 Task: Add Micheal Scott as an inventor.
Action: Mouse moved to (897, 87)
Screenshot: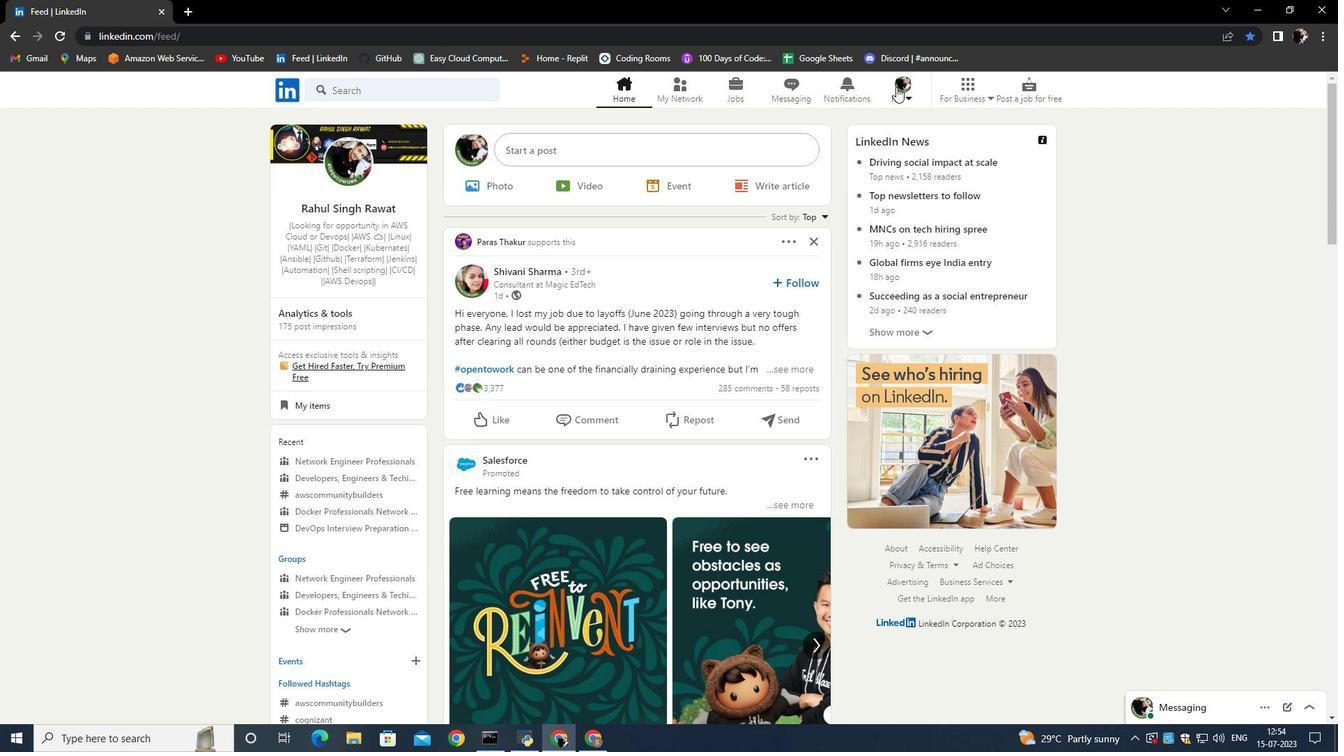 
Action: Mouse pressed left at (897, 87)
Screenshot: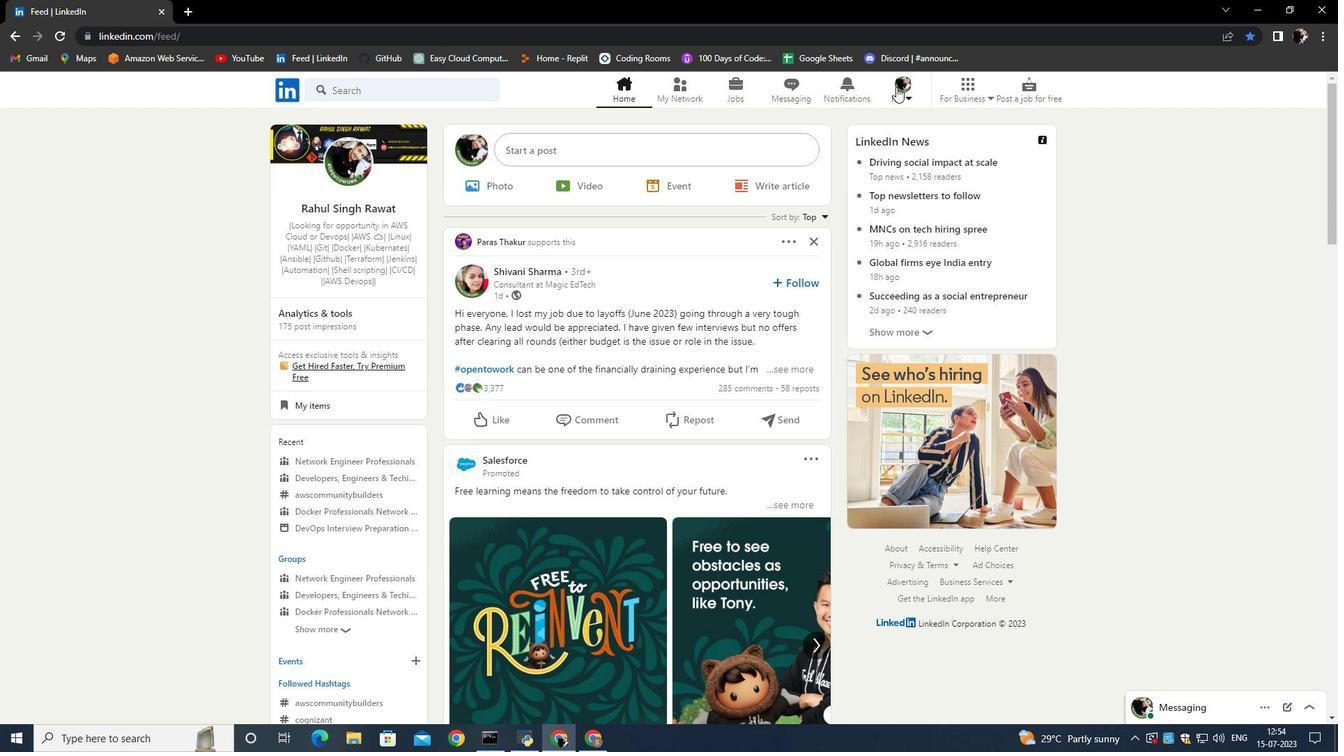 
Action: Mouse moved to (784, 168)
Screenshot: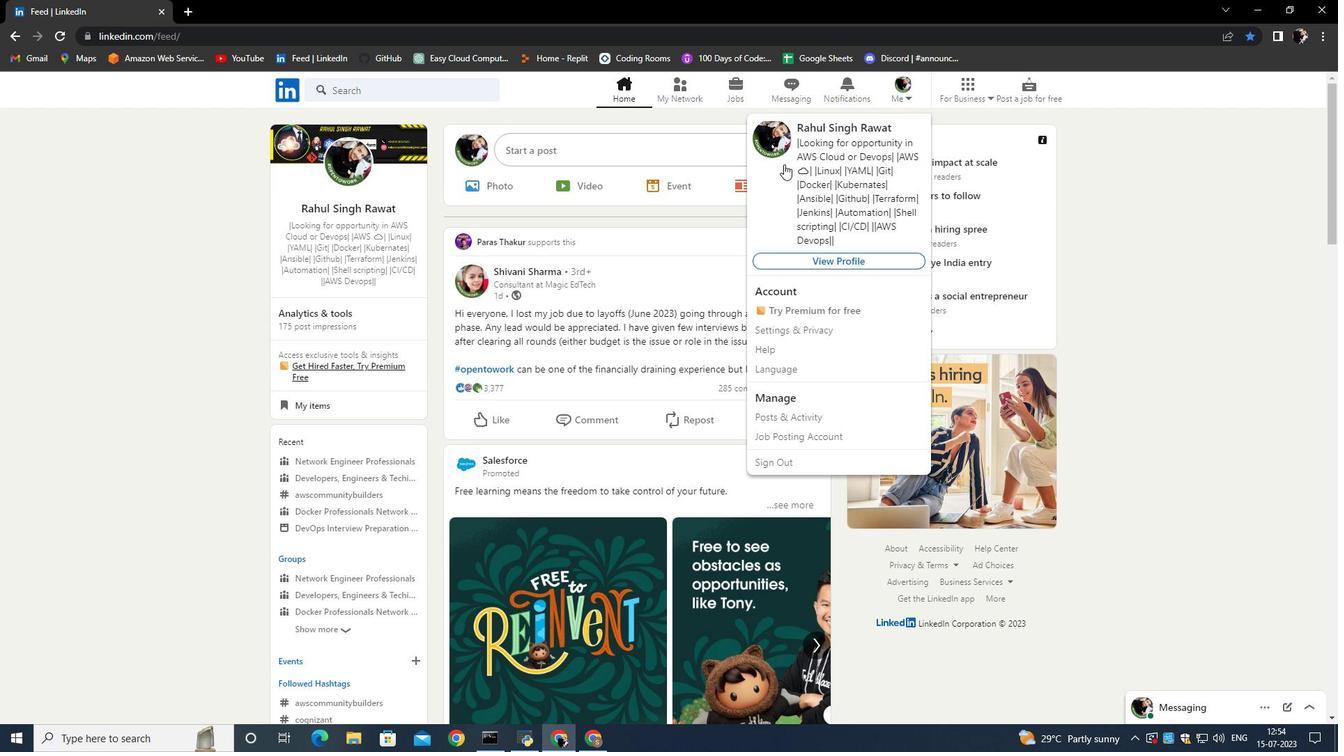 
Action: Mouse pressed left at (784, 168)
Screenshot: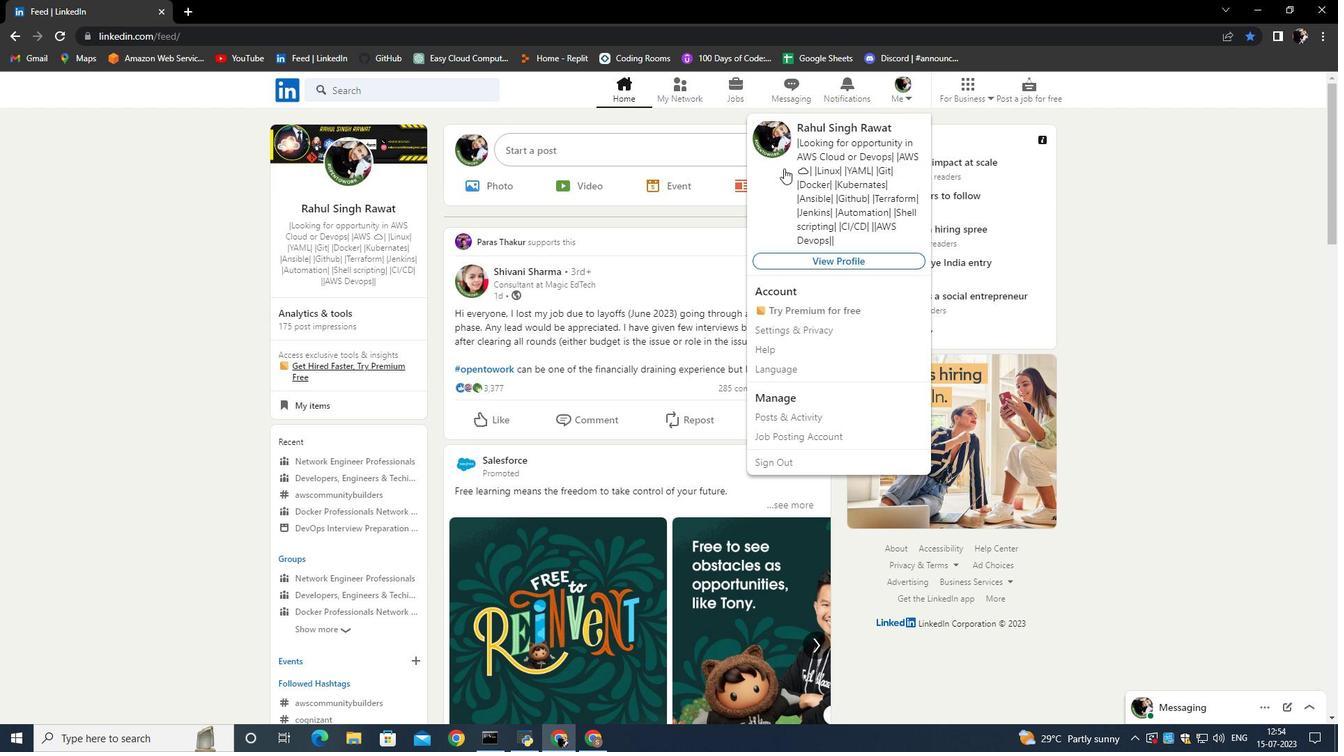 
Action: Mouse moved to (421, 529)
Screenshot: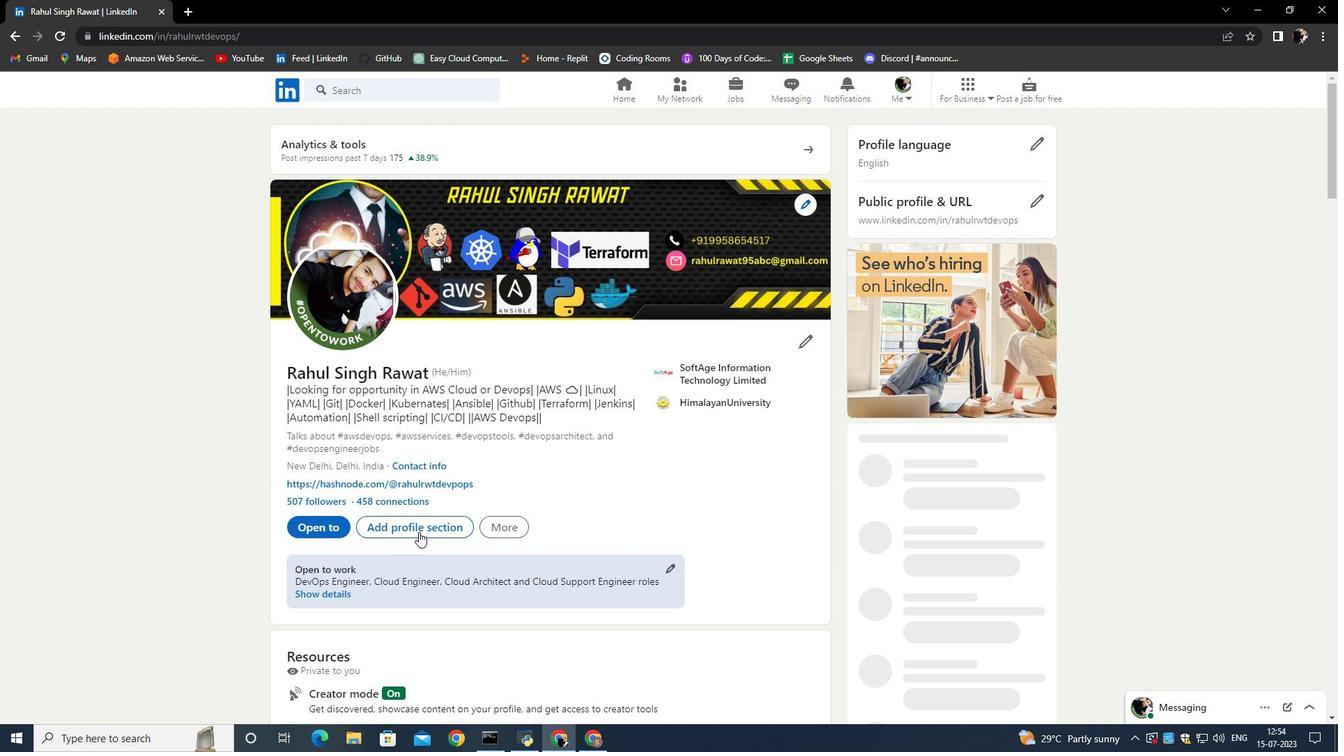 
Action: Mouse pressed left at (421, 529)
Screenshot: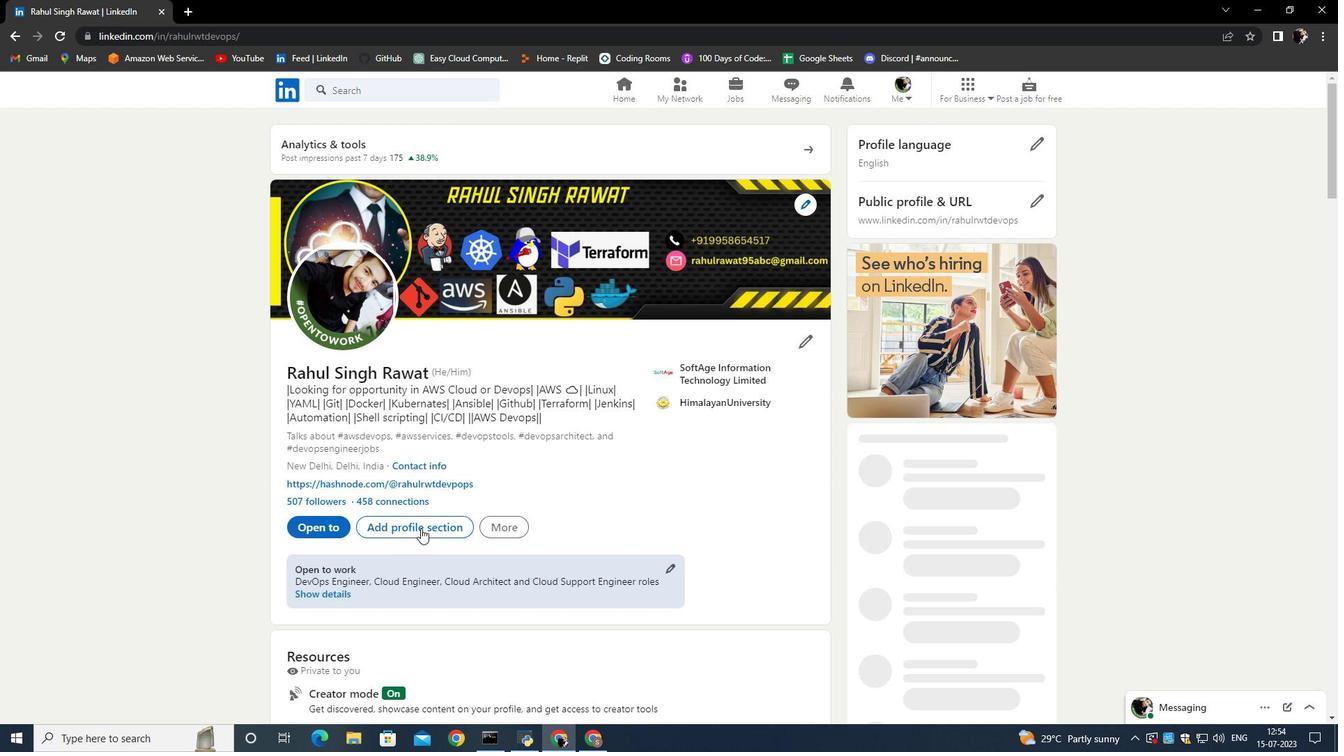 
Action: Mouse moved to (533, 392)
Screenshot: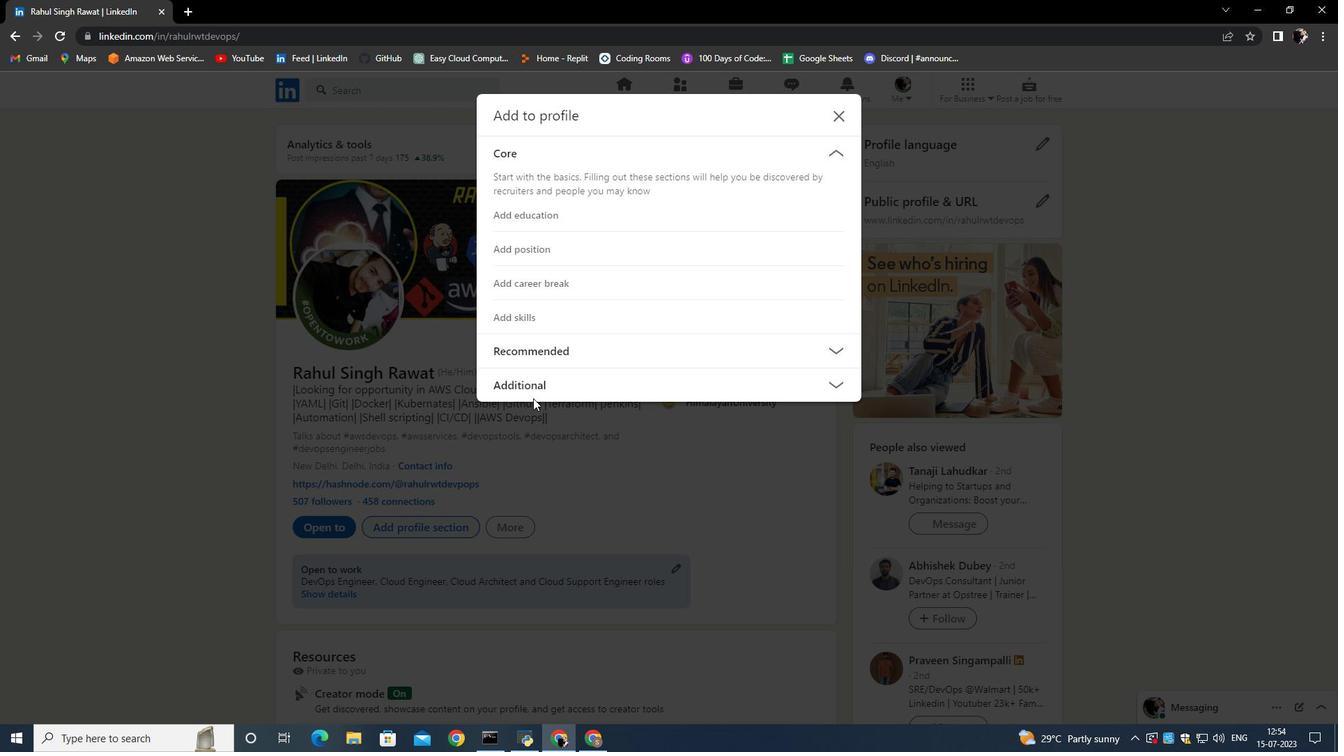
Action: Mouse pressed left at (533, 392)
Screenshot: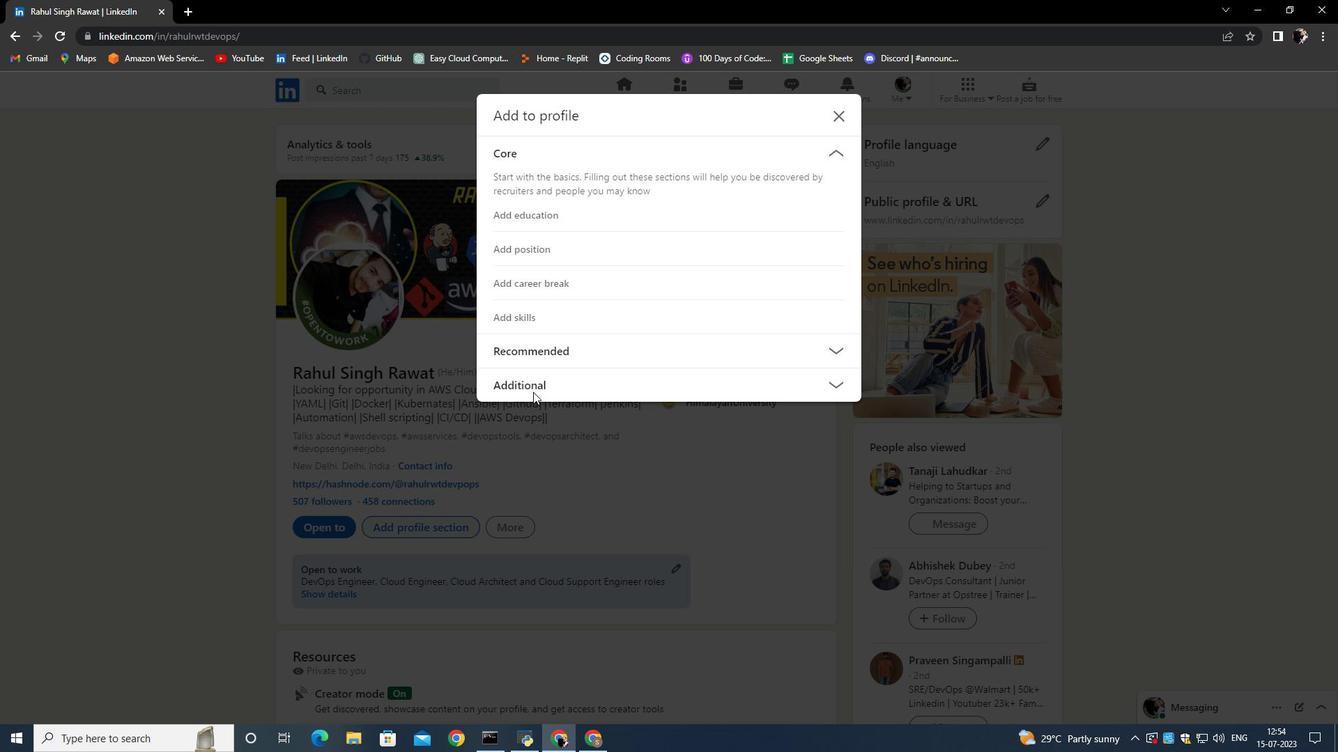 
Action: Mouse moved to (536, 352)
Screenshot: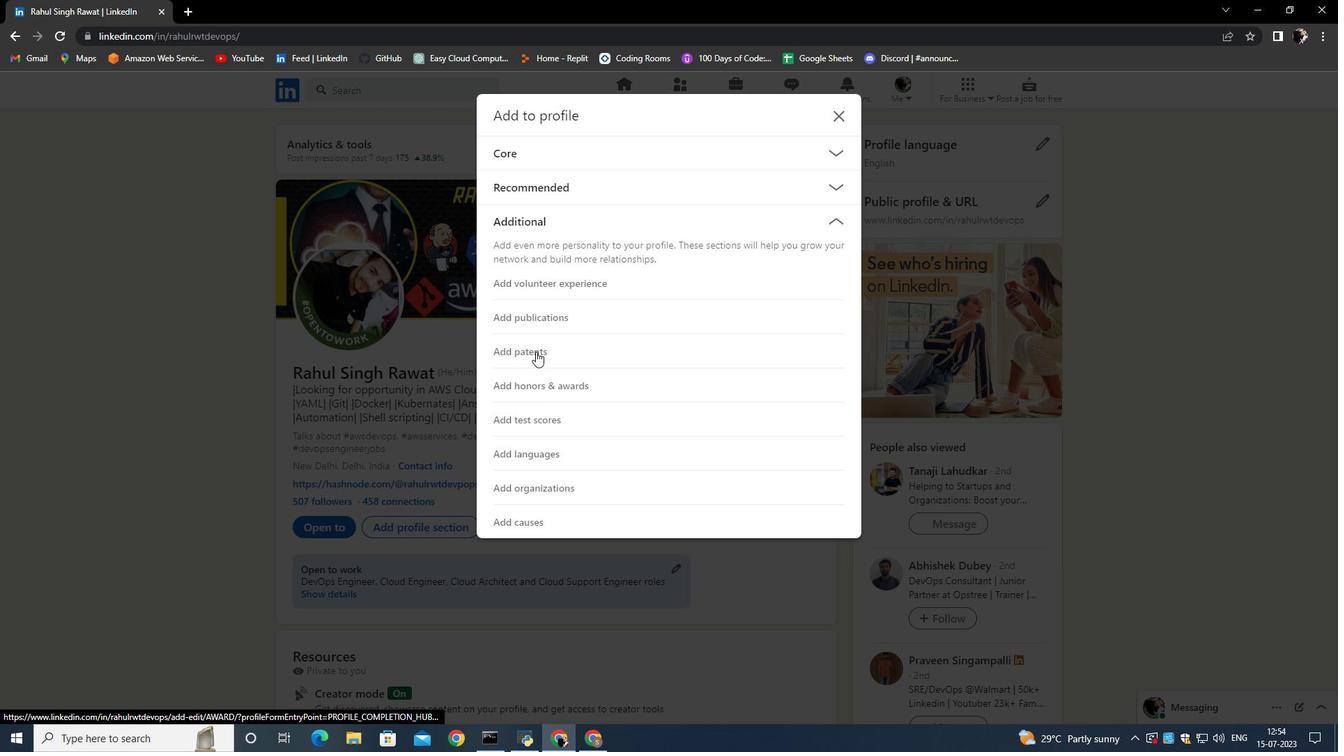 
Action: Mouse pressed left at (536, 352)
Screenshot: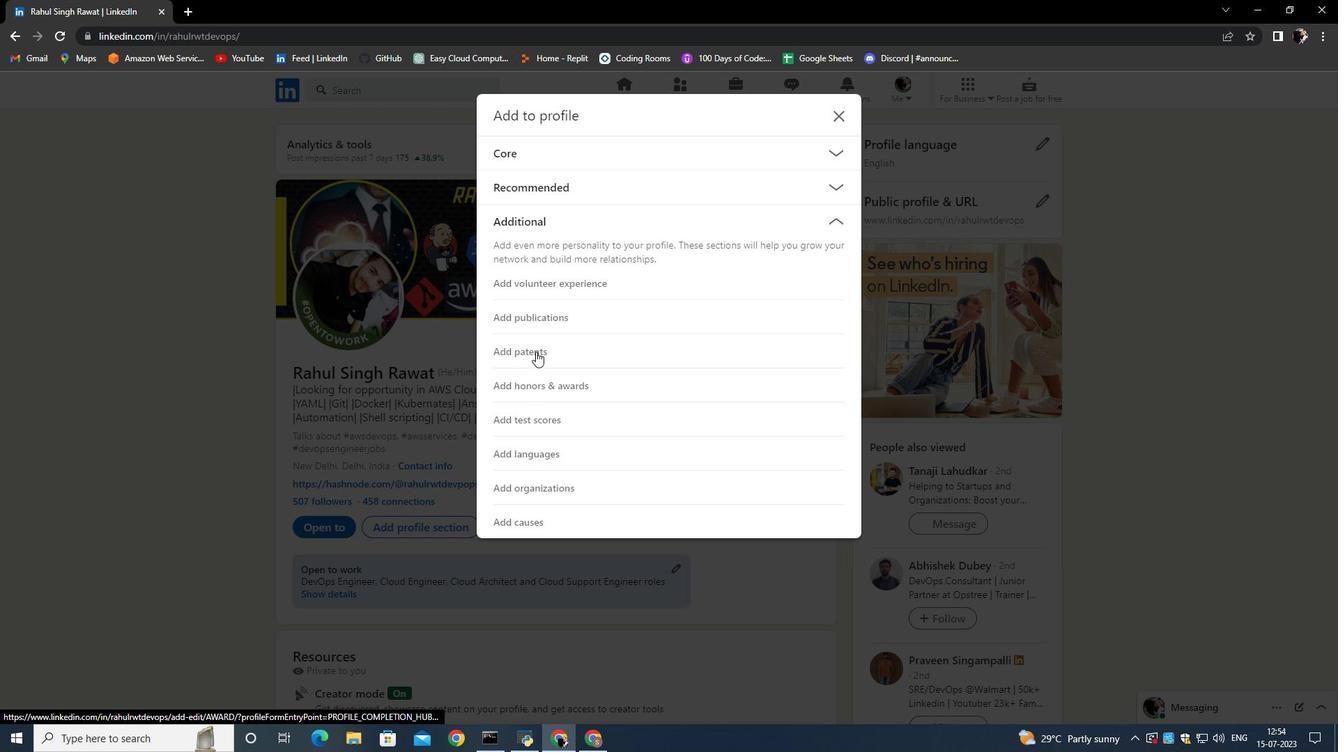 
Action: Mouse moved to (490, 329)
Screenshot: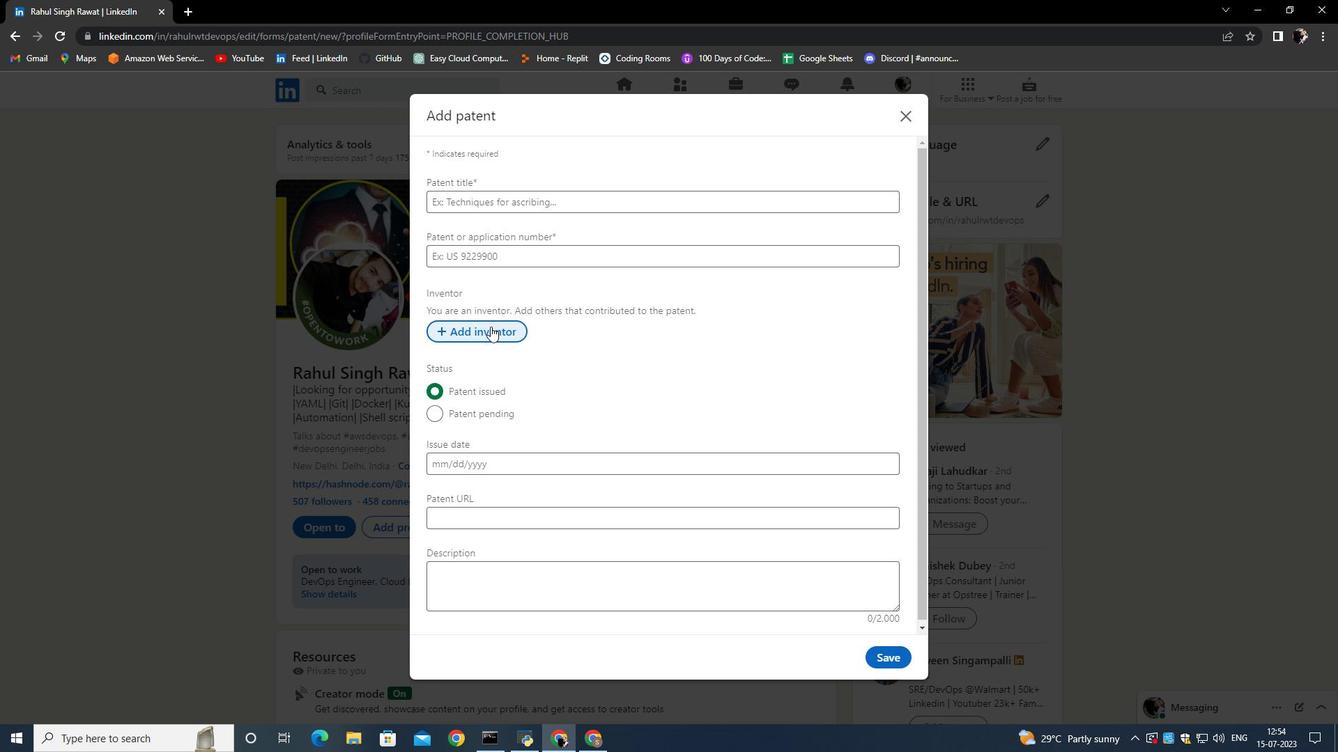 
Action: Mouse pressed left at (490, 329)
Screenshot: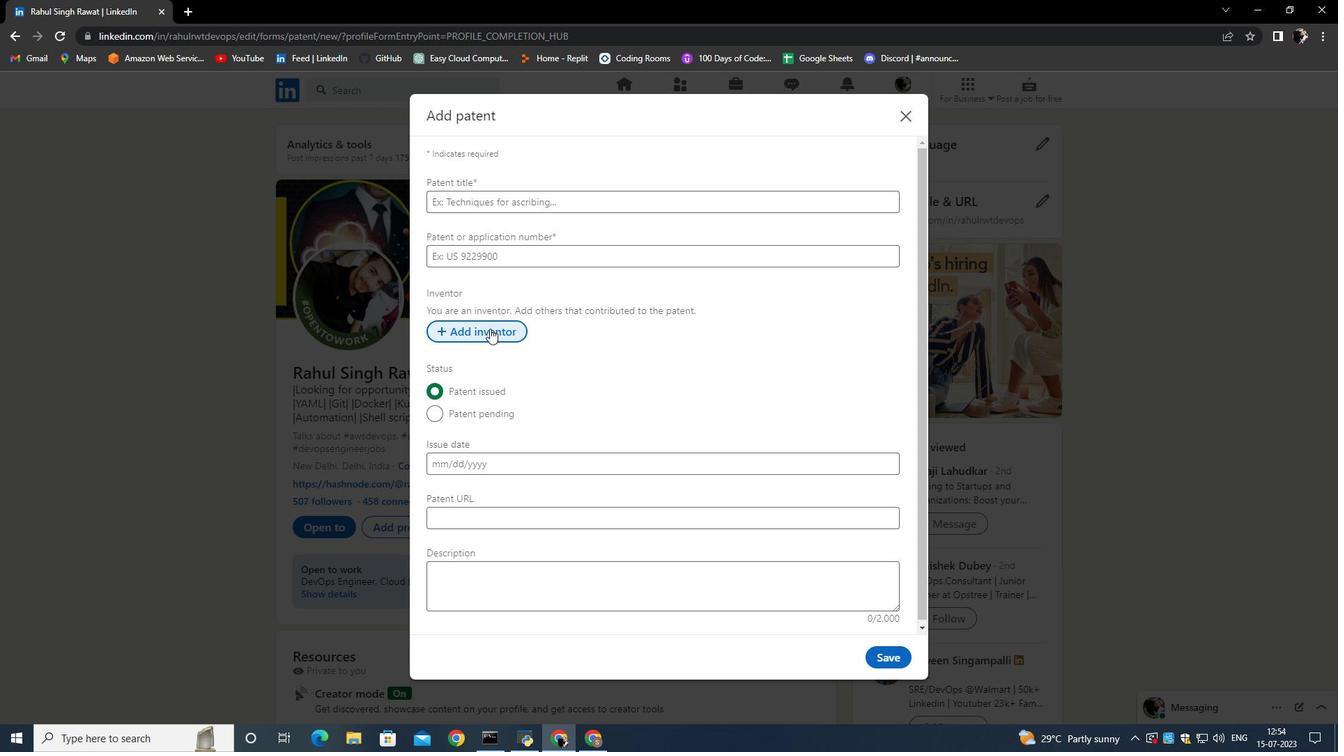 
Action: Mouse pressed left at (490, 329)
Screenshot: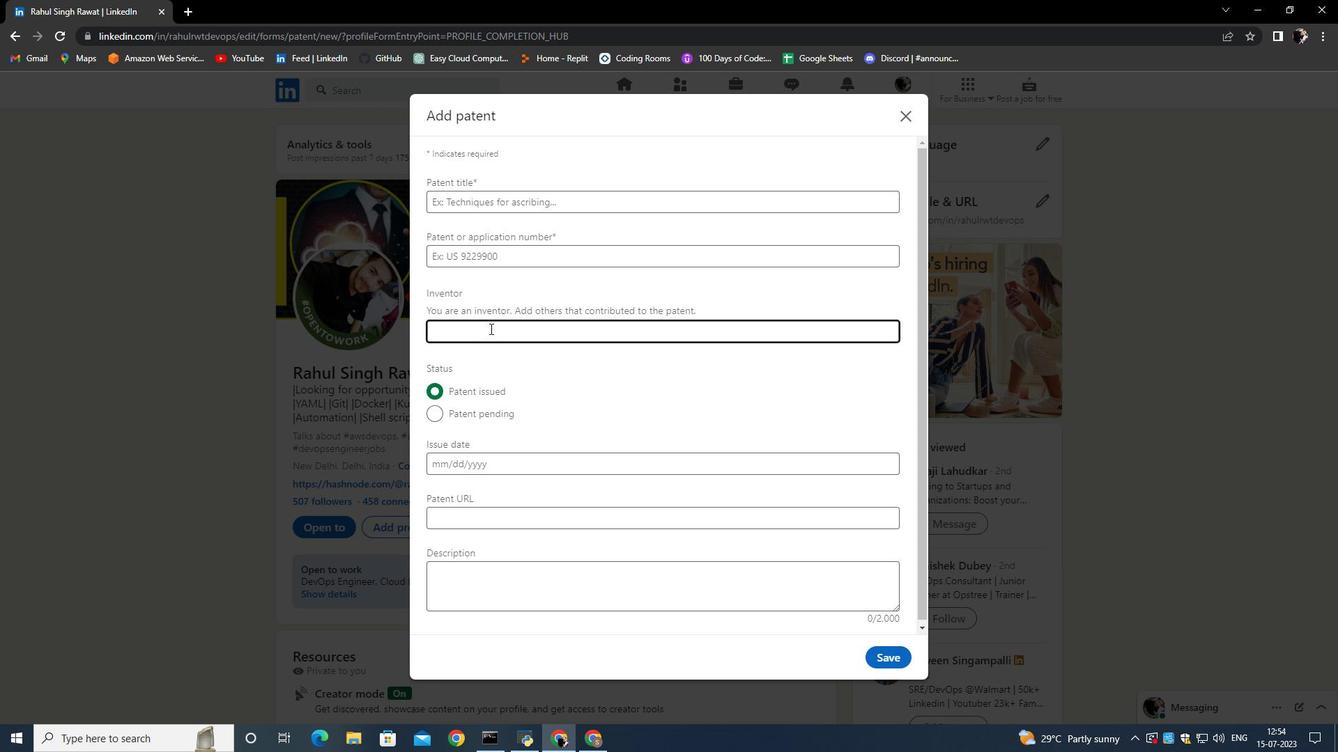 
Action: Key pressed <Key.caps_lock>M<Key.caps_lock>icheal<Key.space><Key.caps_lock>S<Key.caps_lock>cc<Key.backspace>ott<Key.enter>
Screenshot: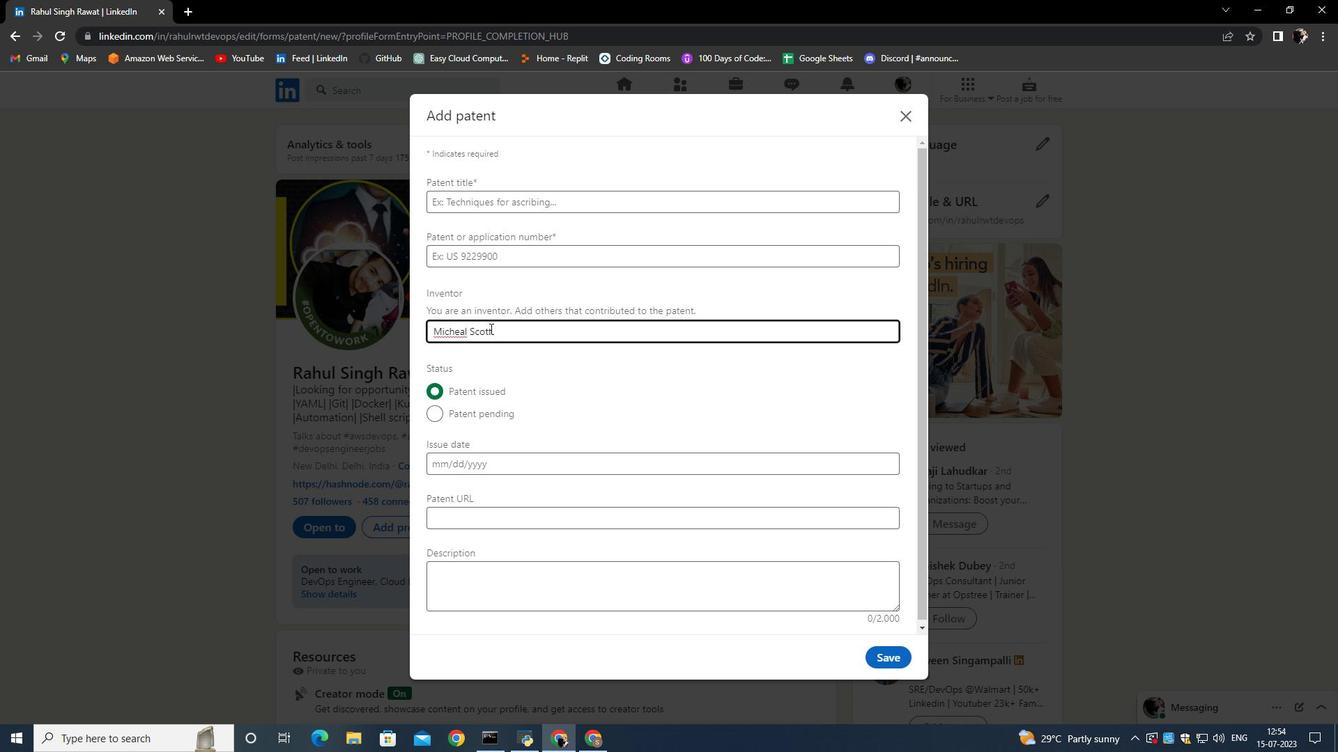 
Action: Mouse moved to (504, 361)
Screenshot: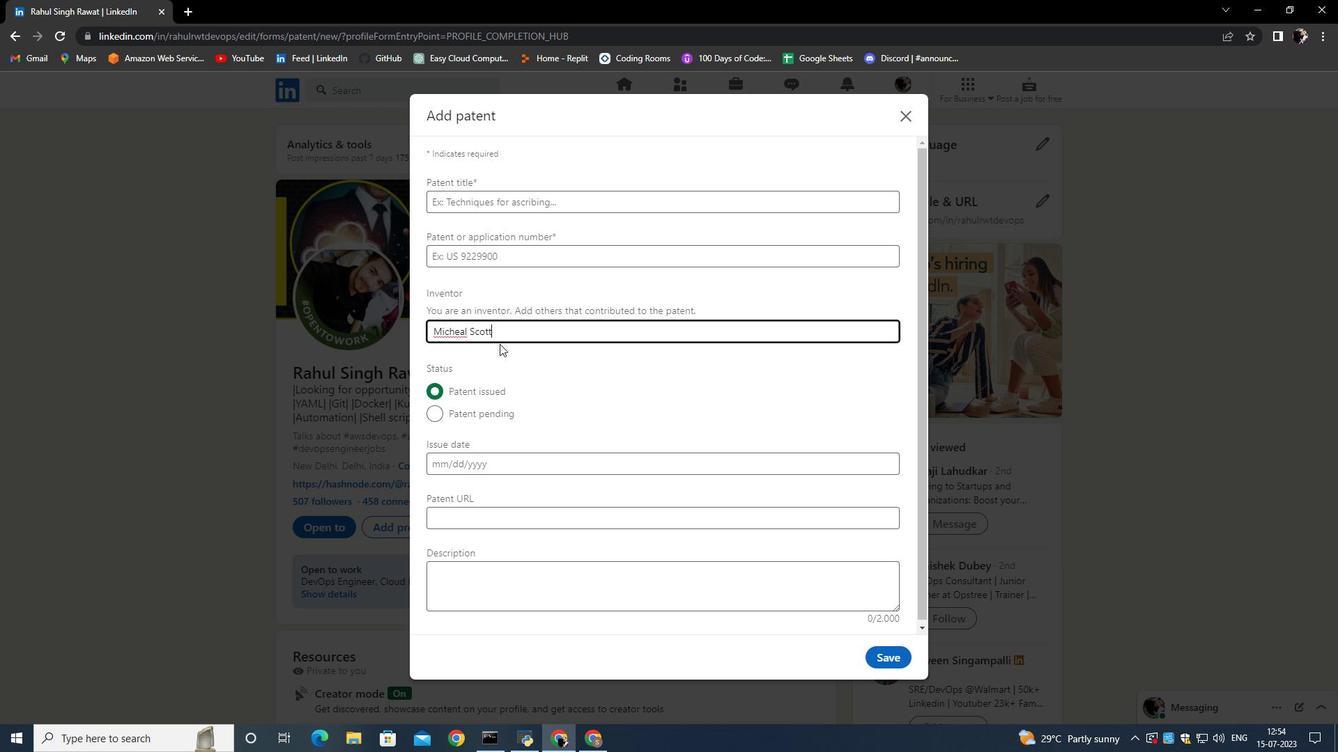 
Action: Mouse pressed left at (504, 361)
Screenshot: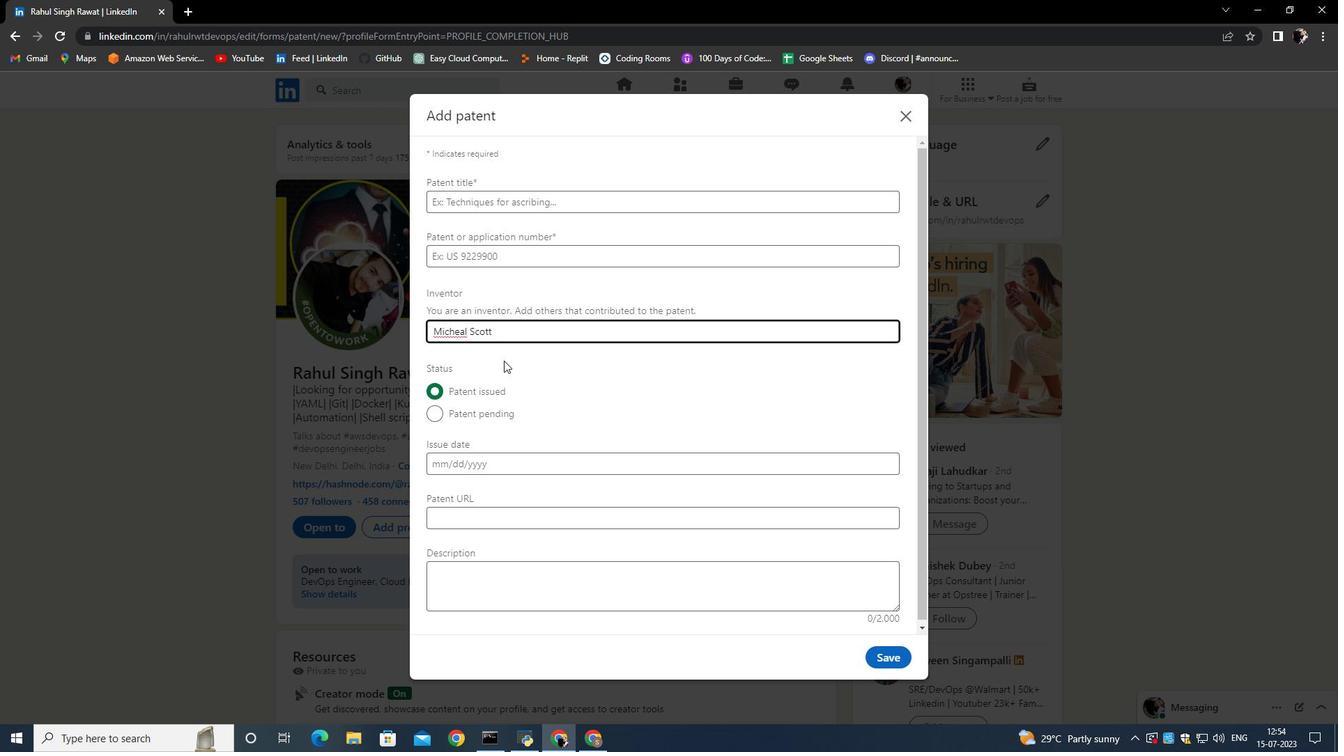 
Action: Mouse moved to (512, 342)
Screenshot: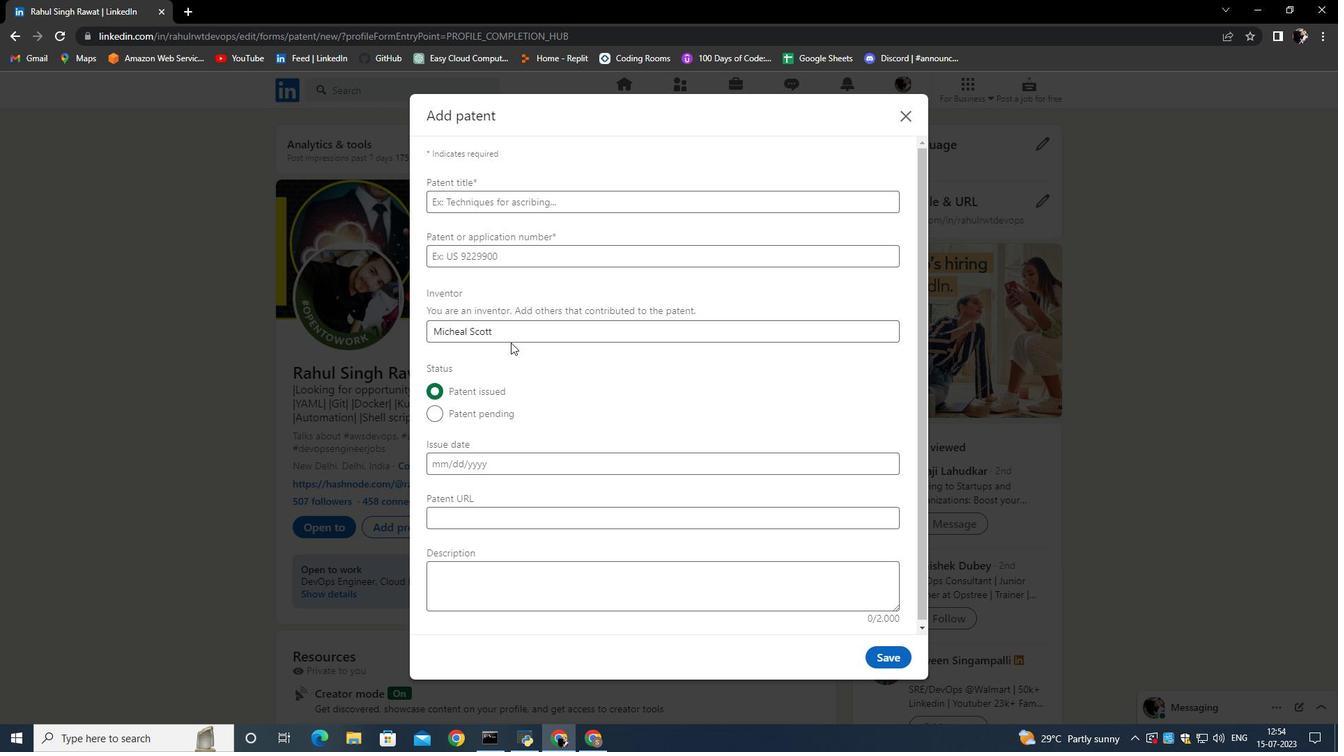
